 Task: In daily digests turn off push notifications.
Action: Mouse moved to (733, 70)
Screenshot: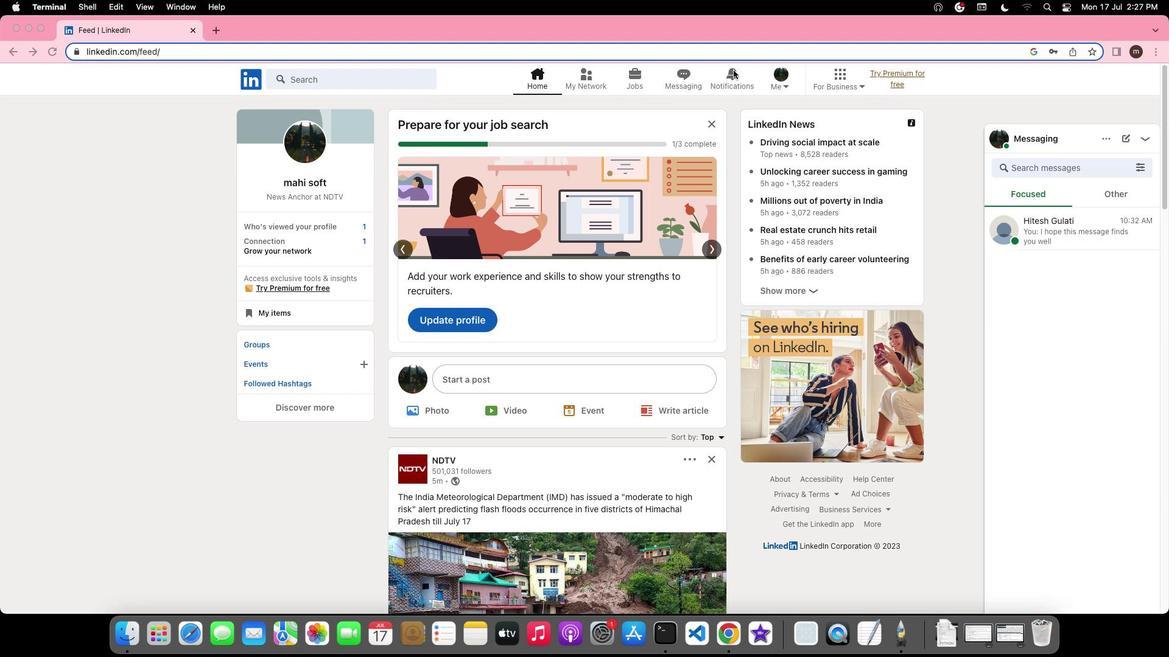 
Action: Mouse pressed left at (733, 70)
Screenshot: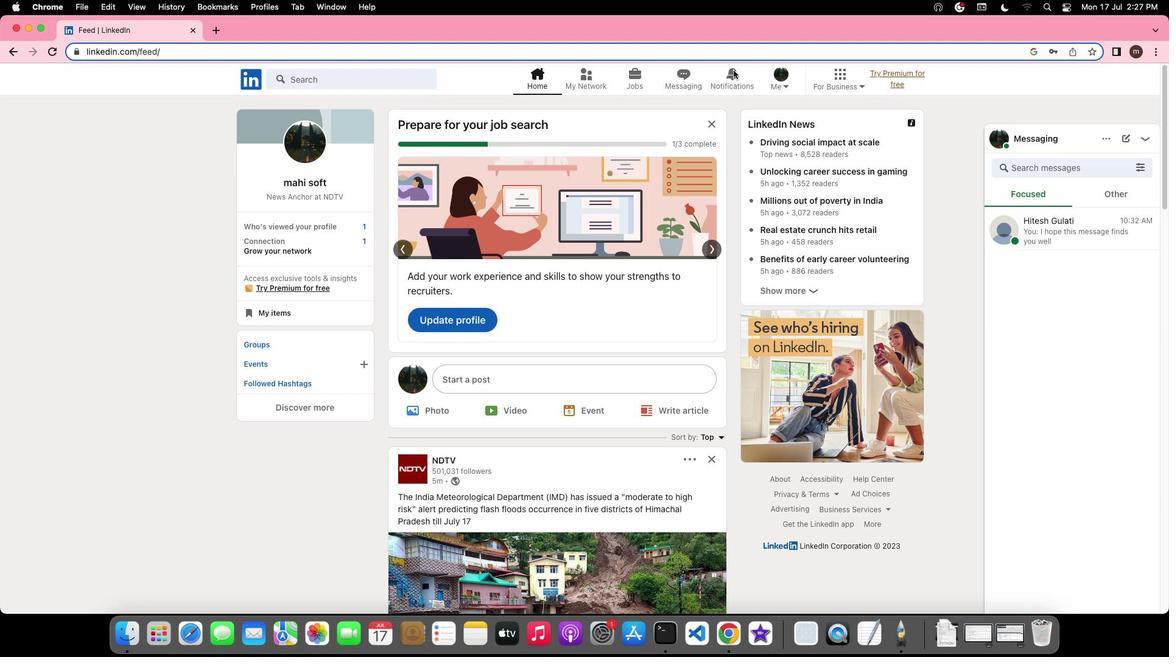 
Action: Mouse pressed left at (733, 70)
Screenshot: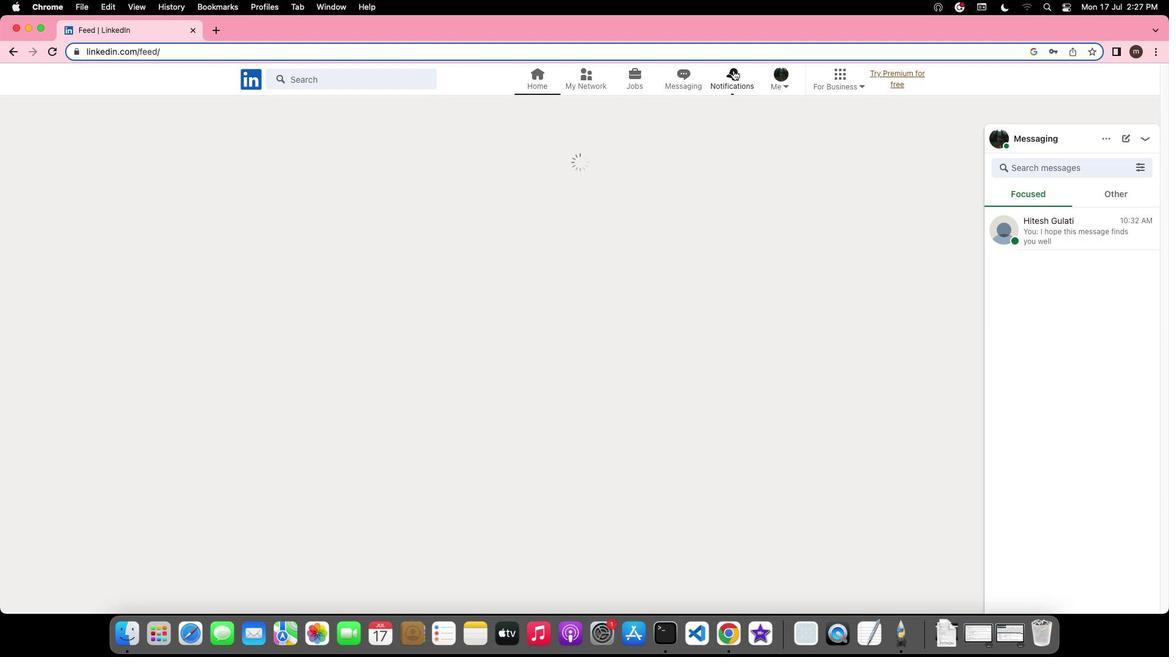 
Action: Mouse moved to (265, 155)
Screenshot: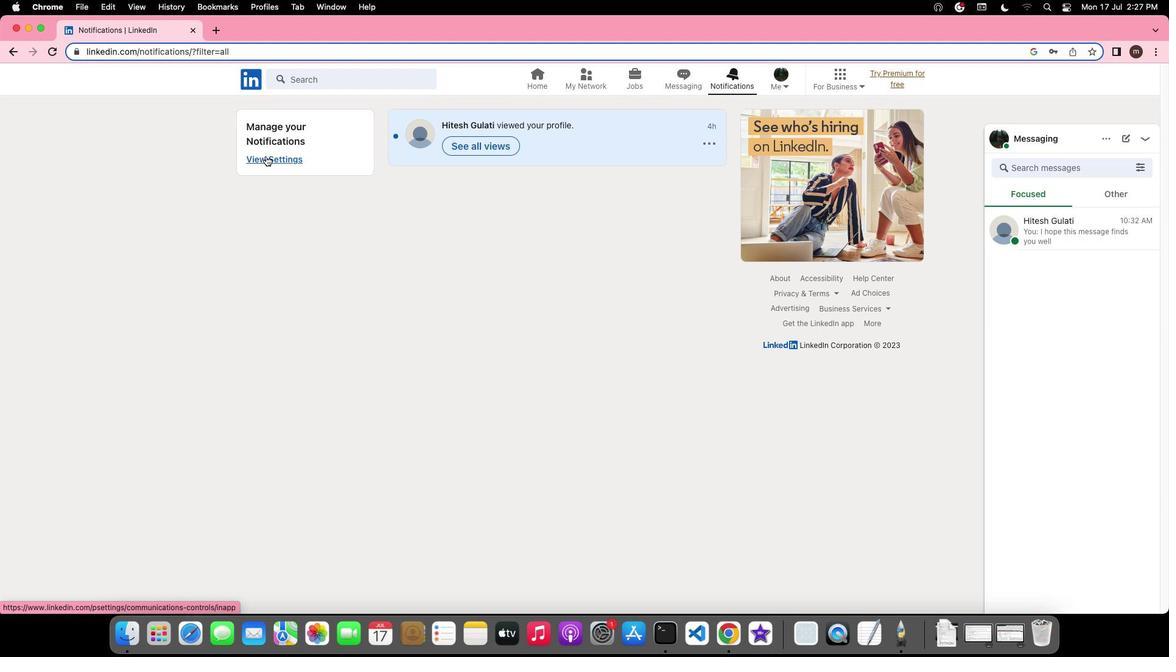 
Action: Mouse pressed left at (265, 155)
Screenshot: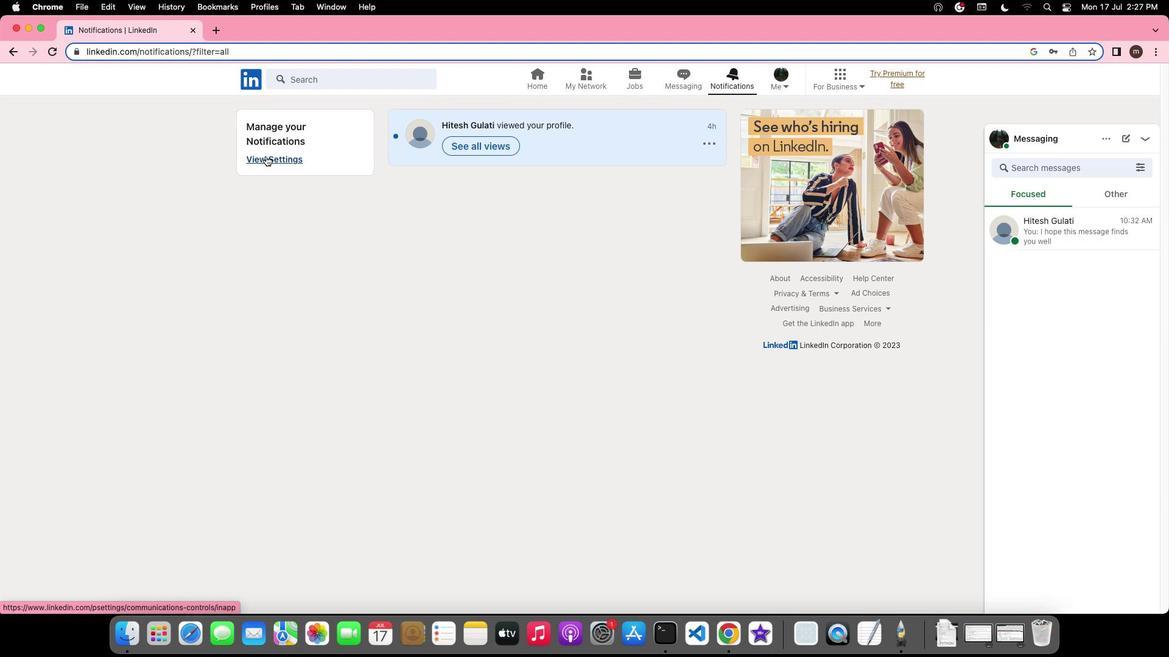
Action: Mouse moved to (477, 460)
Screenshot: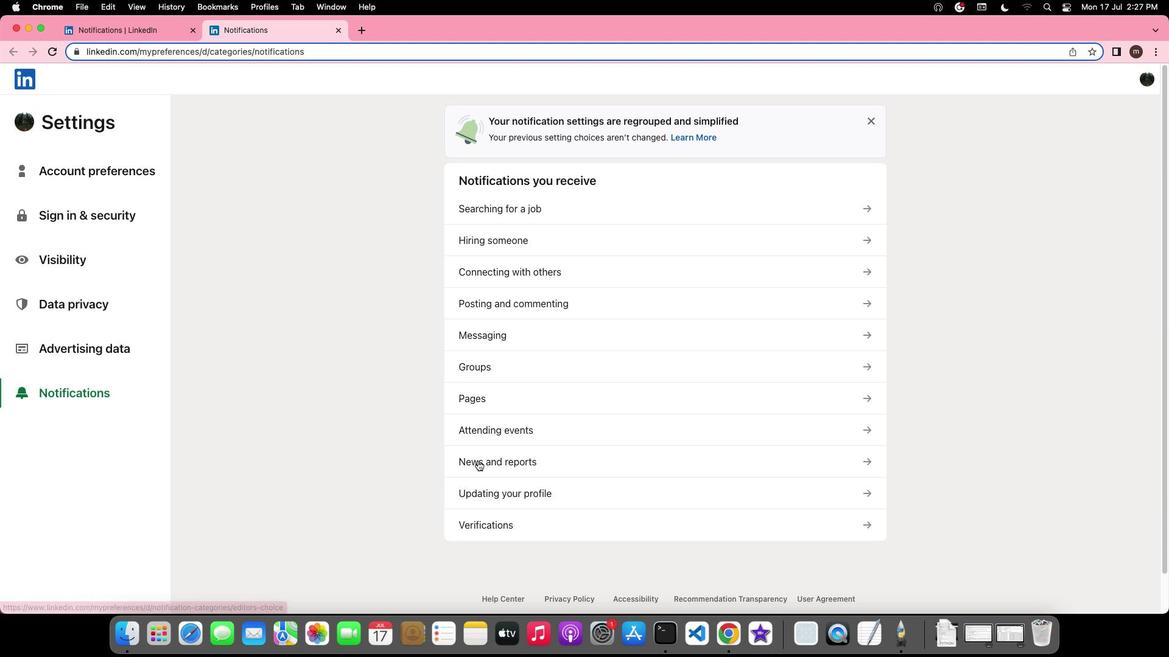 
Action: Mouse pressed left at (477, 460)
Screenshot: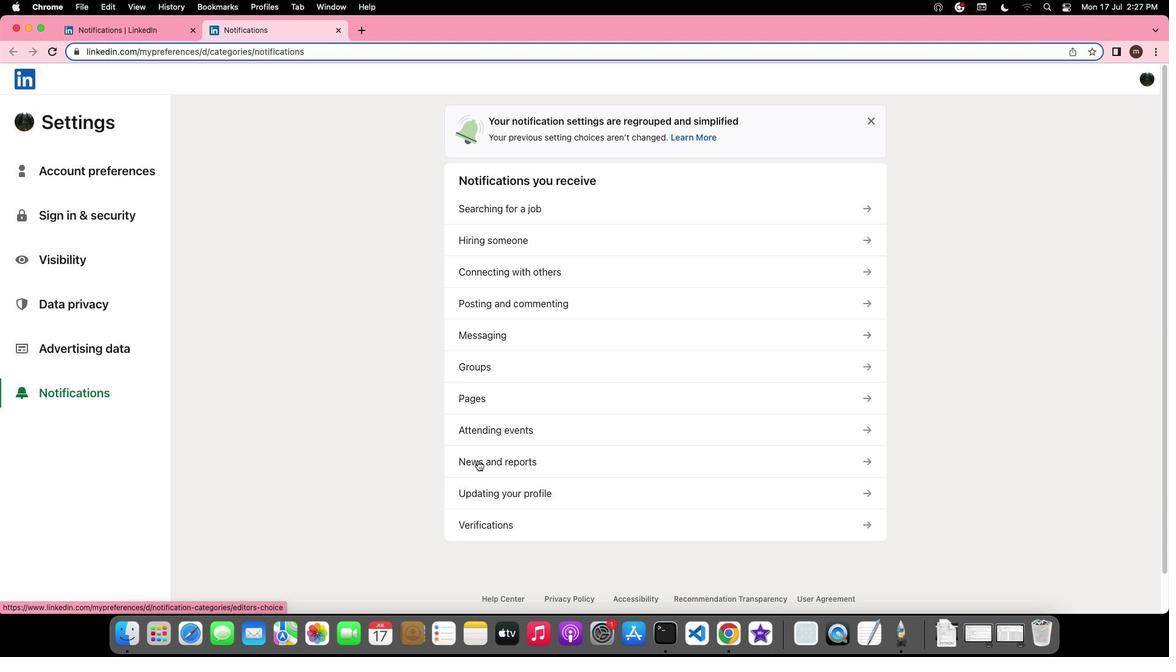
Action: Mouse moved to (474, 278)
Screenshot: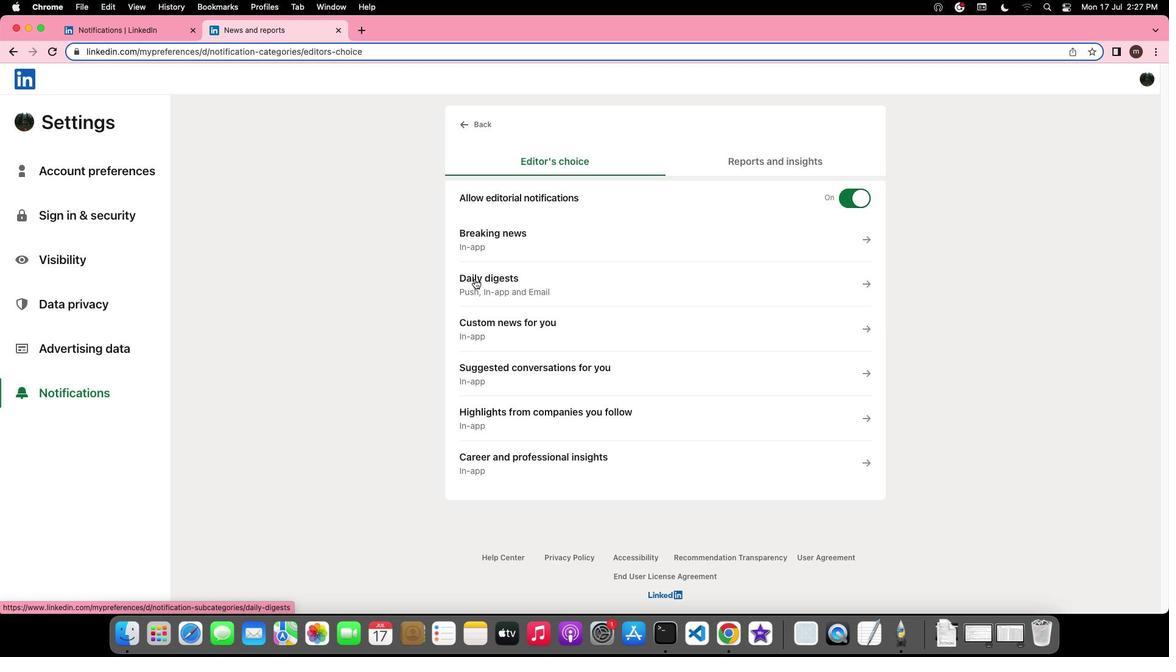 
Action: Mouse pressed left at (474, 278)
Screenshot: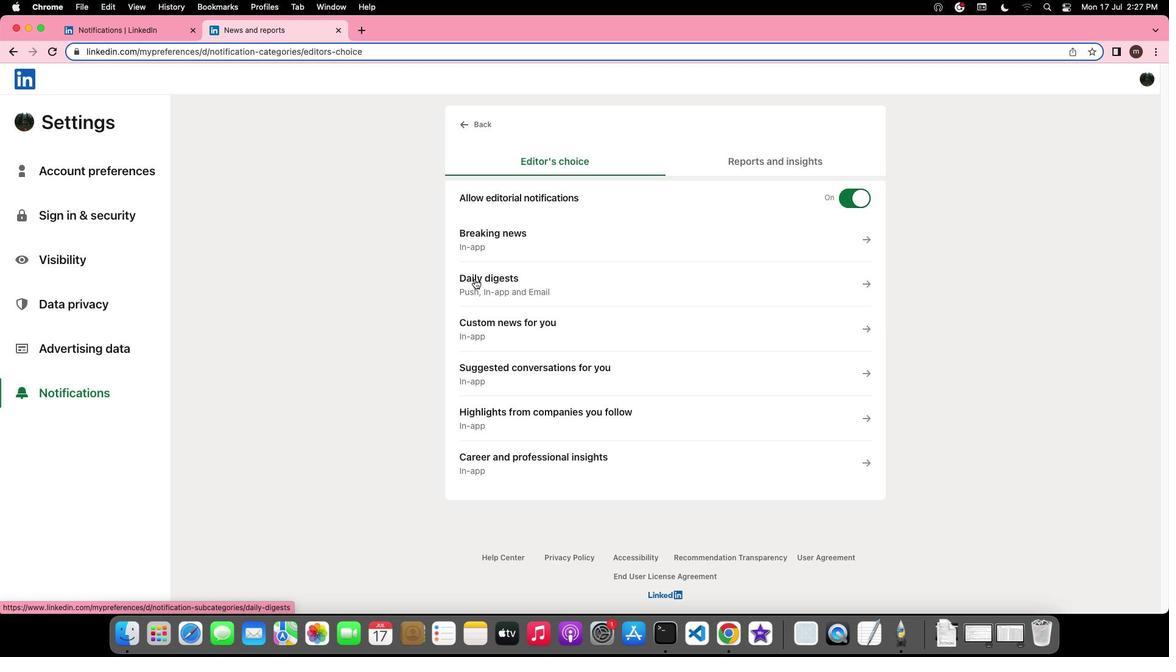 
Action: Mouse moved to (861, 270)
Screenshot: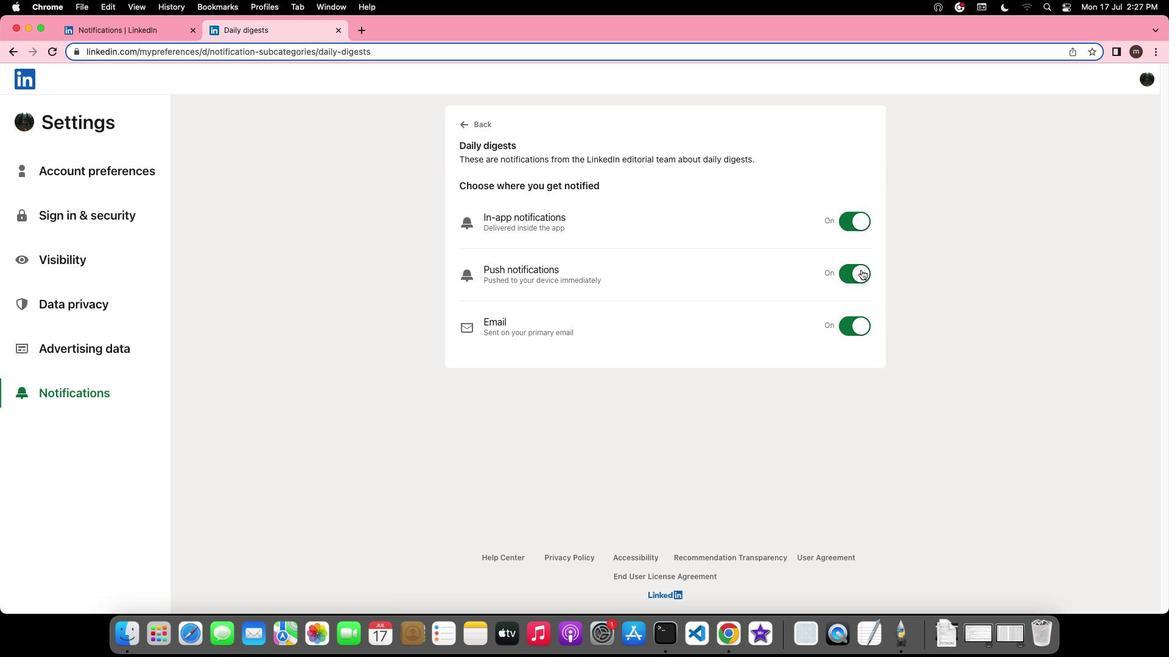 
Action: Mouse pressed left at (861, 270)
Screenshot: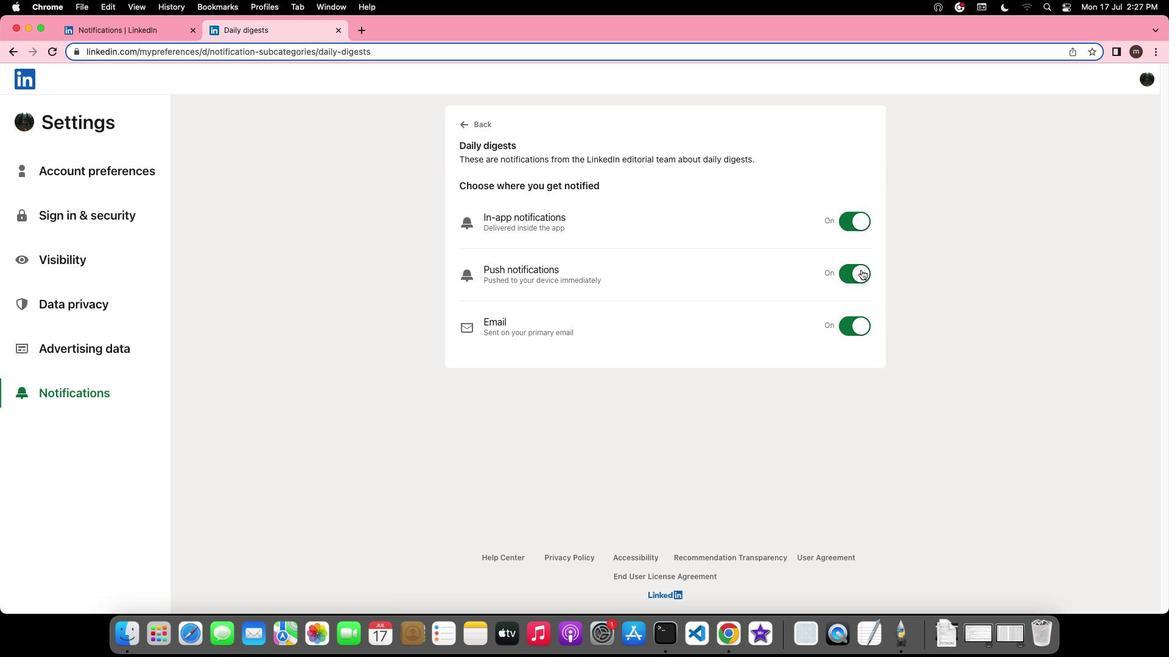 
Action: Mouse moved to (879, 276)
Screenshot: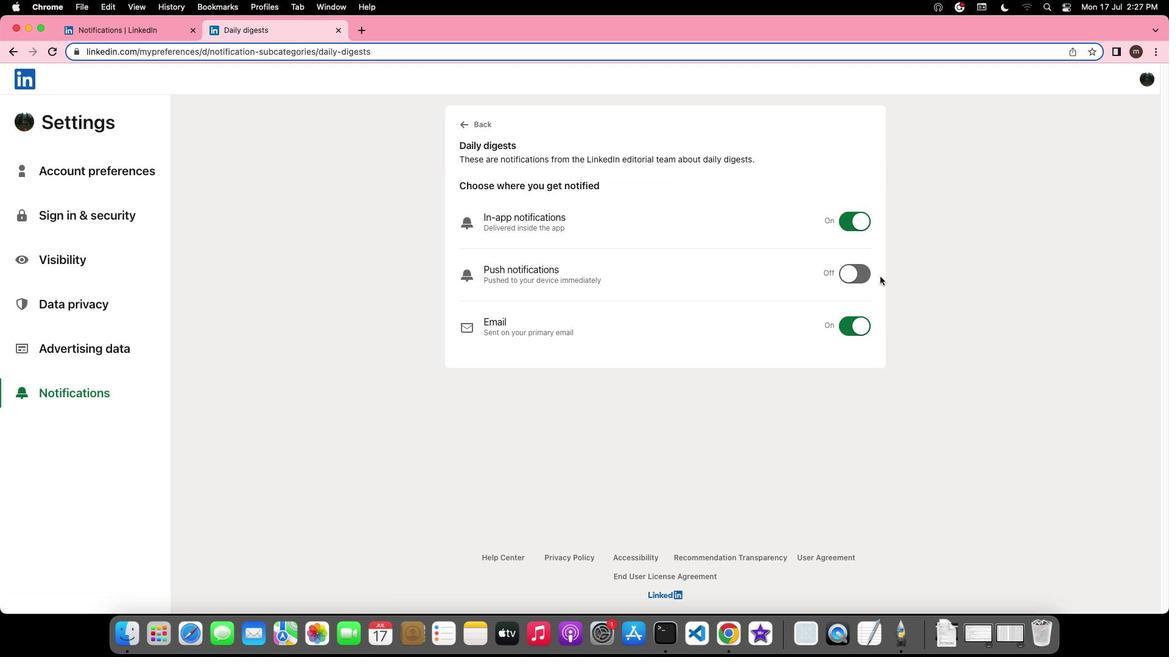 
